 Task: Use the formula "VALUE" in spreadsheet "Project portfolio".
Action: Mouse pressed left at (812, 232)
Screenshot: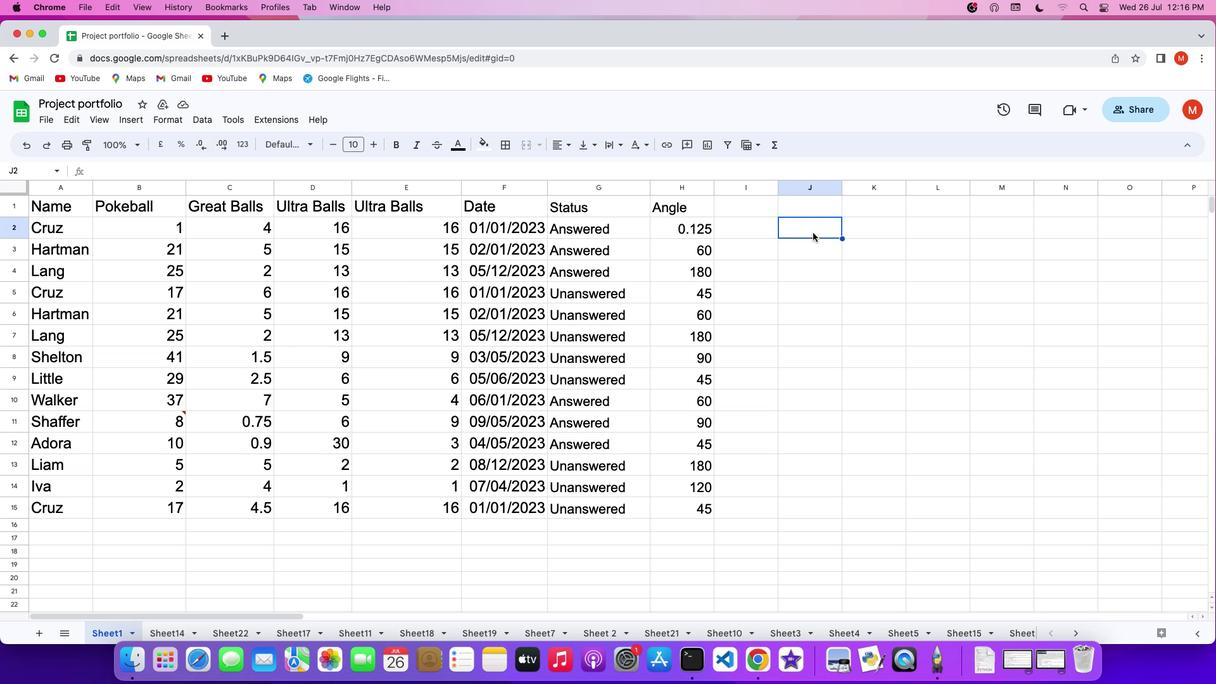 
Action: Mouse pressed left at (812, 232)
Screenshot: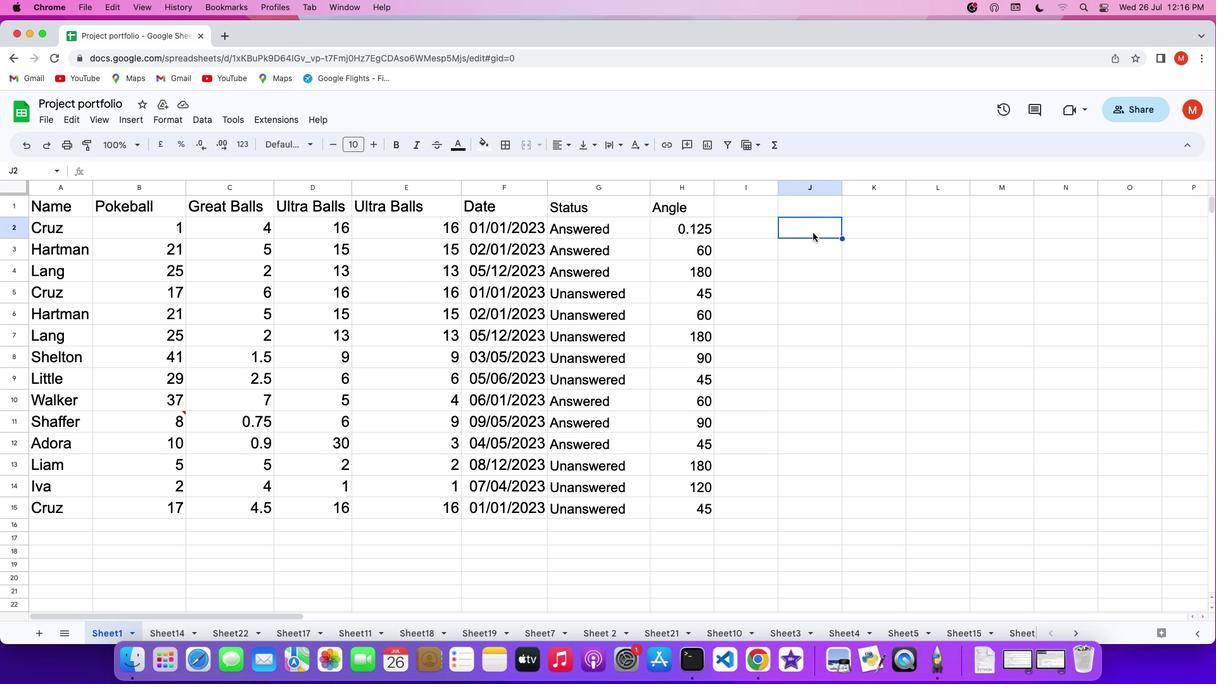 
Action: Key pressed '='
Screenshot: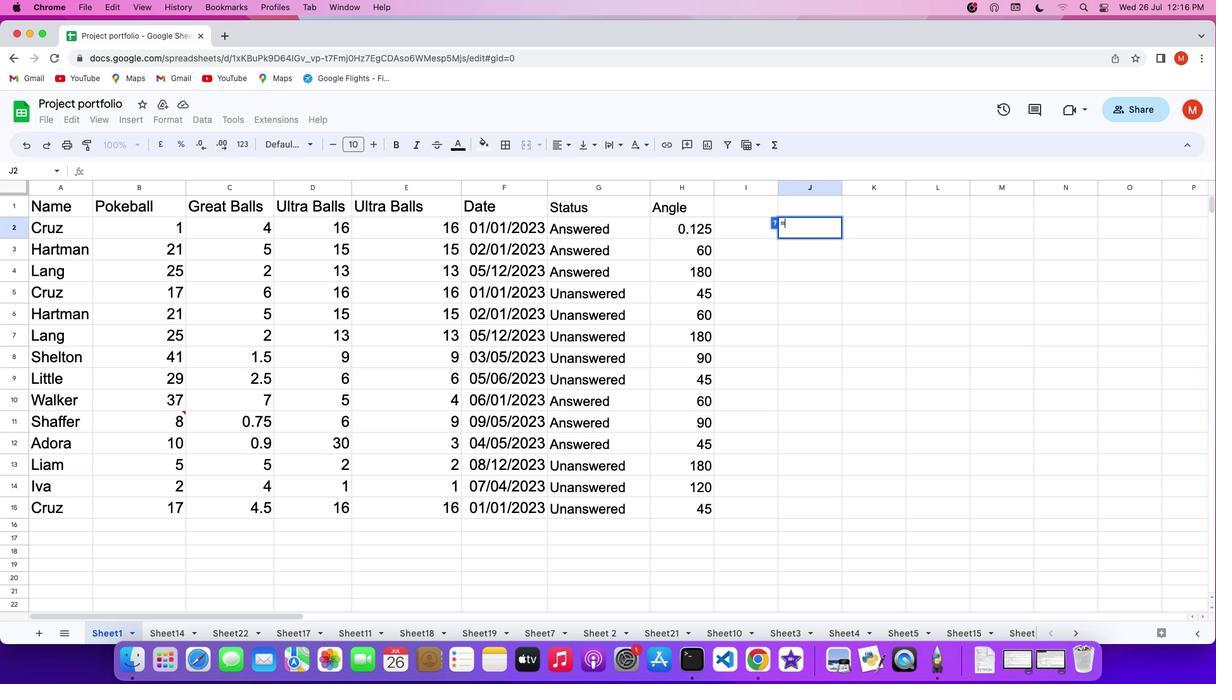 
Action: Mouse moved to (774, 141)
Screenshot: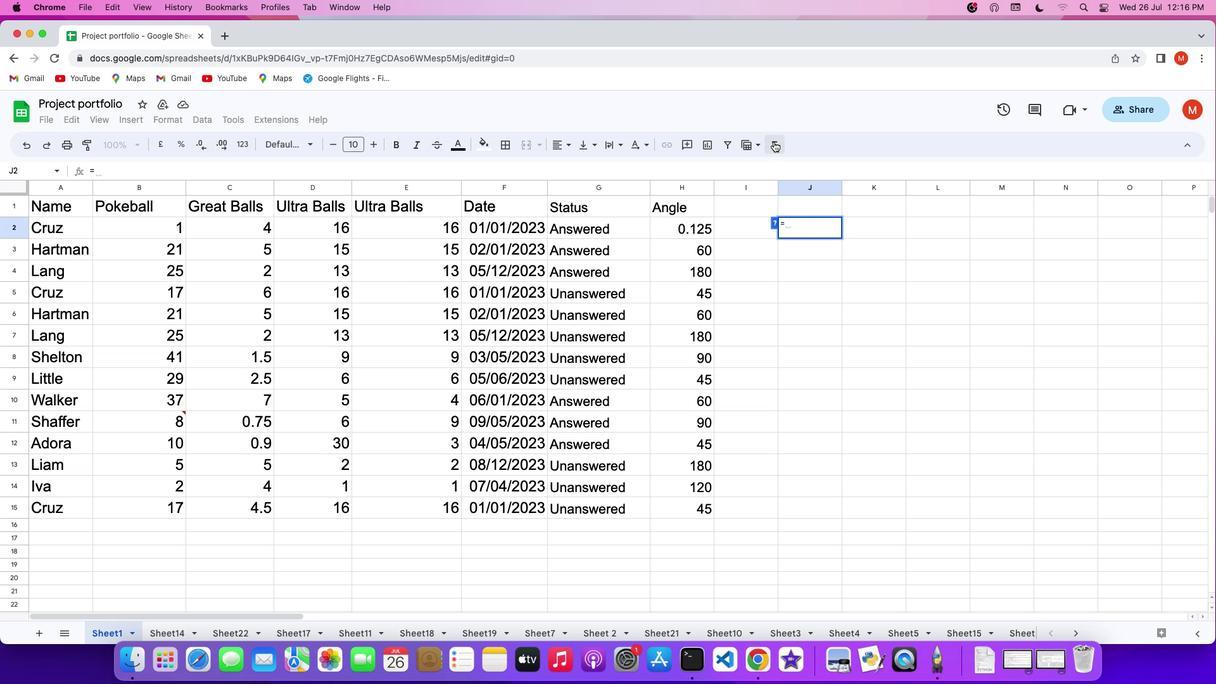 
Action: Mouse pressed left at (774, 141)
Screenshot: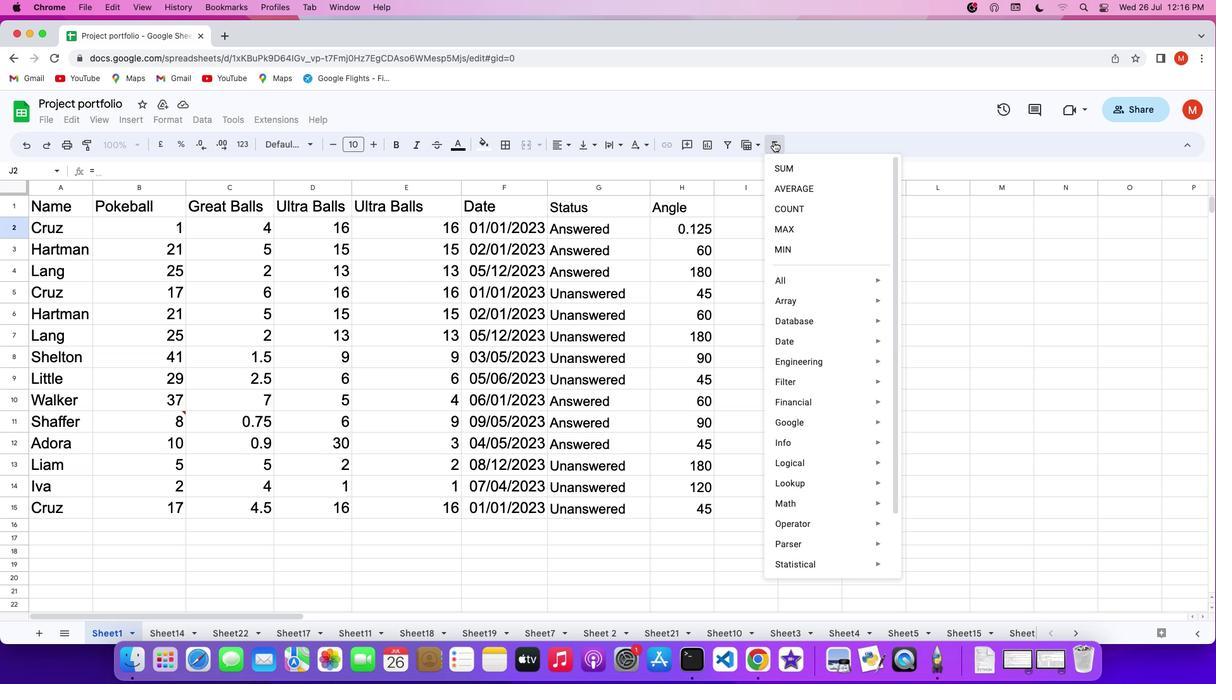 
Action: Mouse moved to (935, 580)
Screenshot: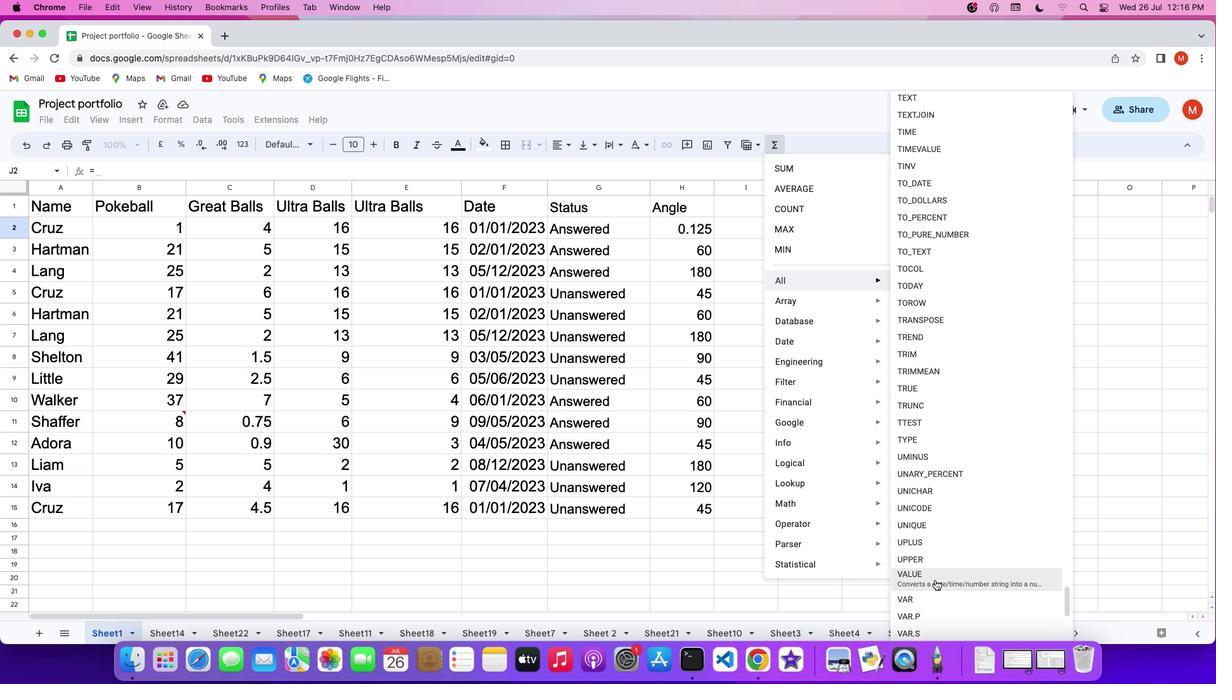 
Action: Mouse pressed left at (935, 580)
Screenshot: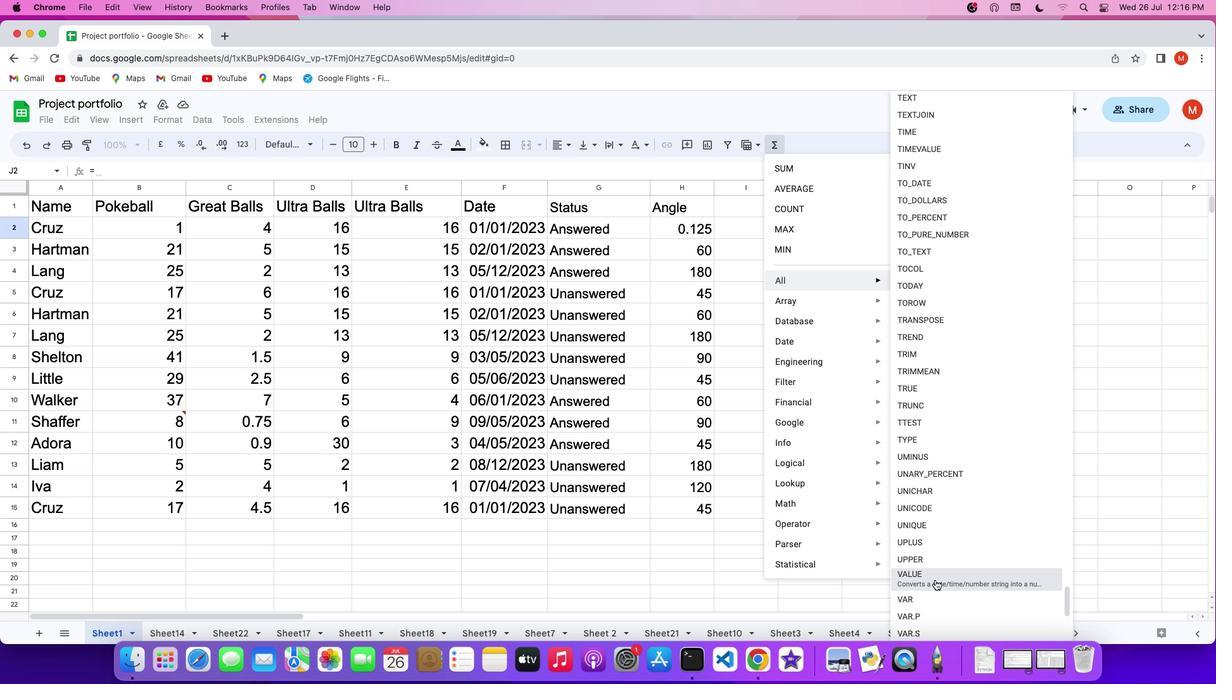 
Action: Key pressed Key.shift_r'"''1''2''3'Key.shift_r'"'Key.enter
Screenshot: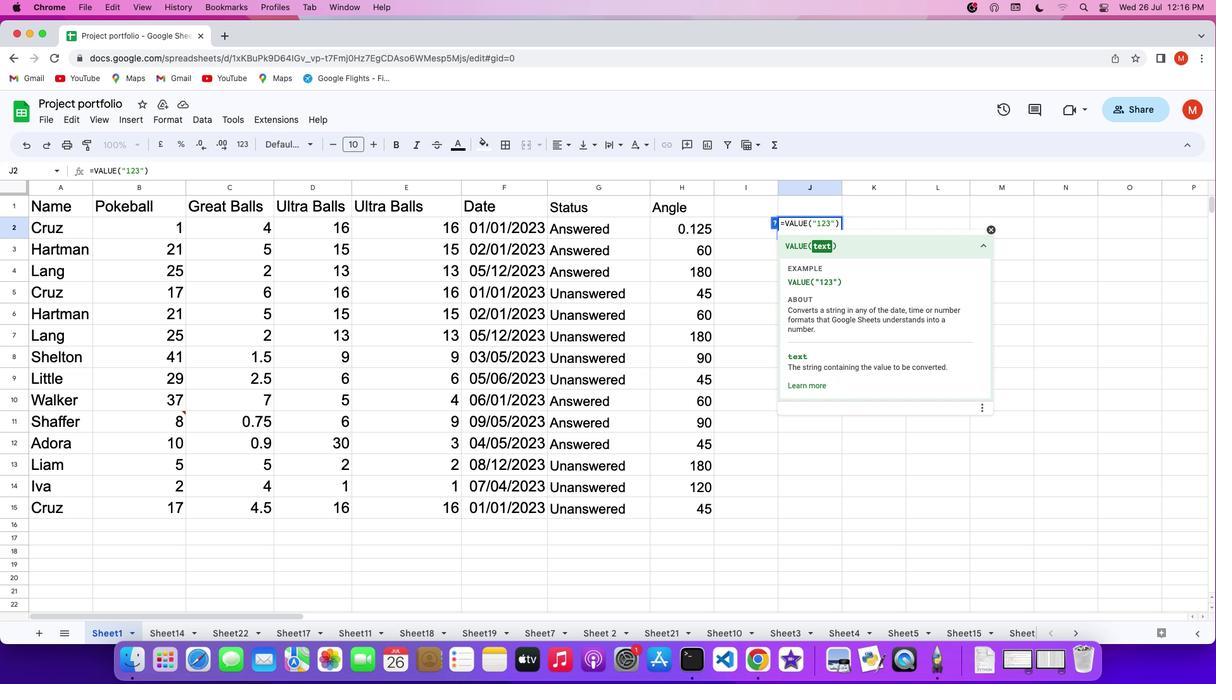 
